 Task: Schedule a coding meetup for next Thursday at 6:00 PM.
Action: Mouse scrolled (116, 267) with delta (0, 0)
Screenshot: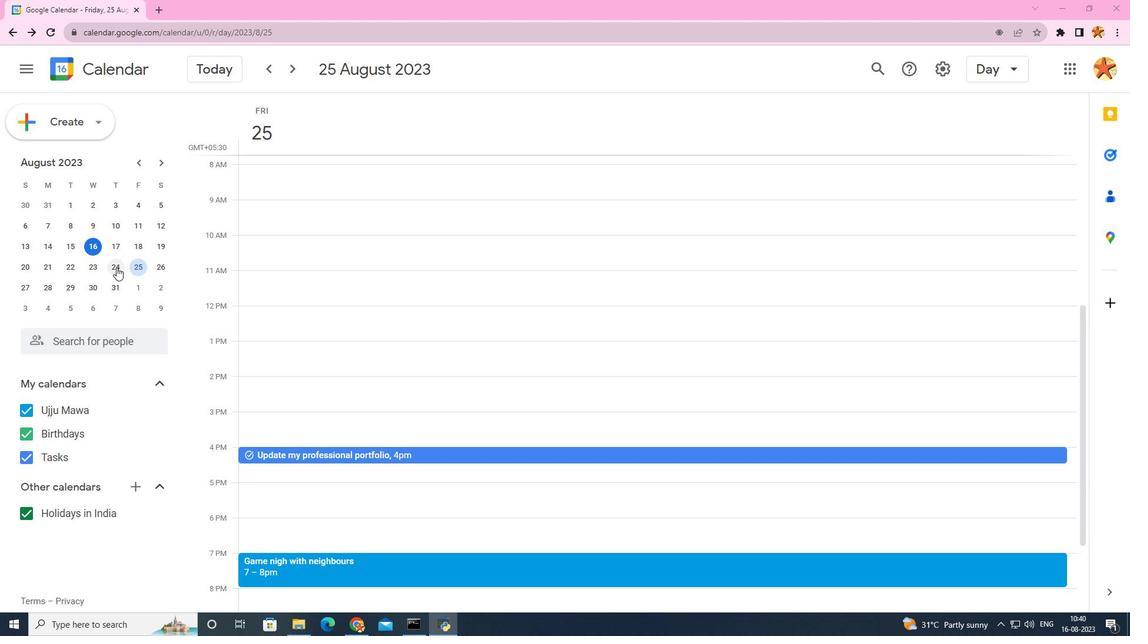 
Action: Mouse pressed left at (116, 267)
Screenshot: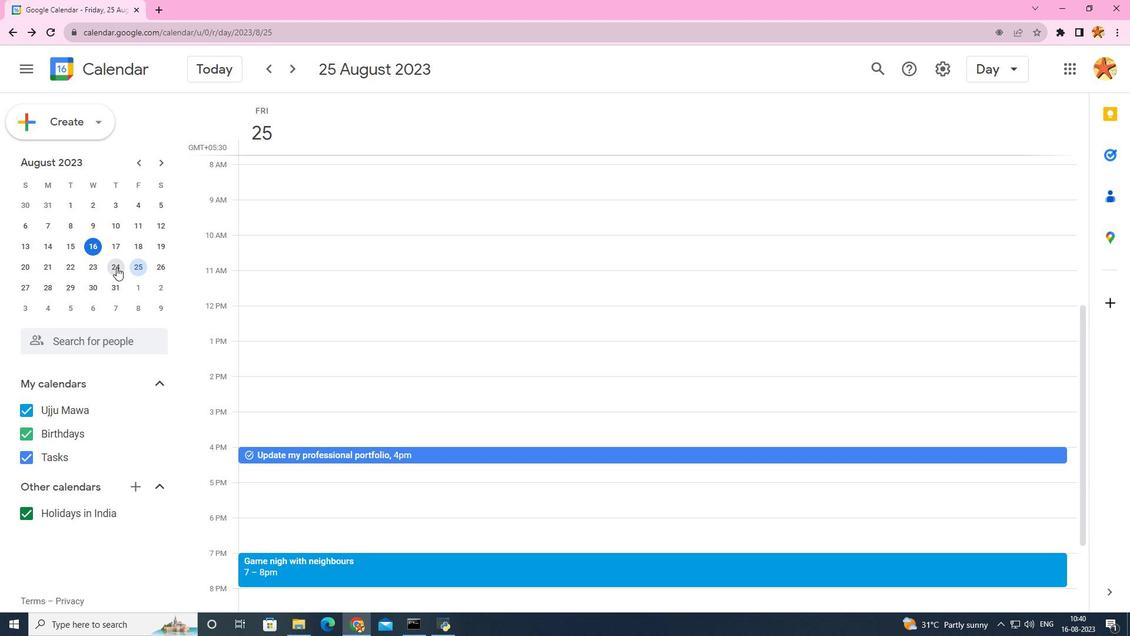 
Action: Mouse moved to (345, 469)
Screenshot: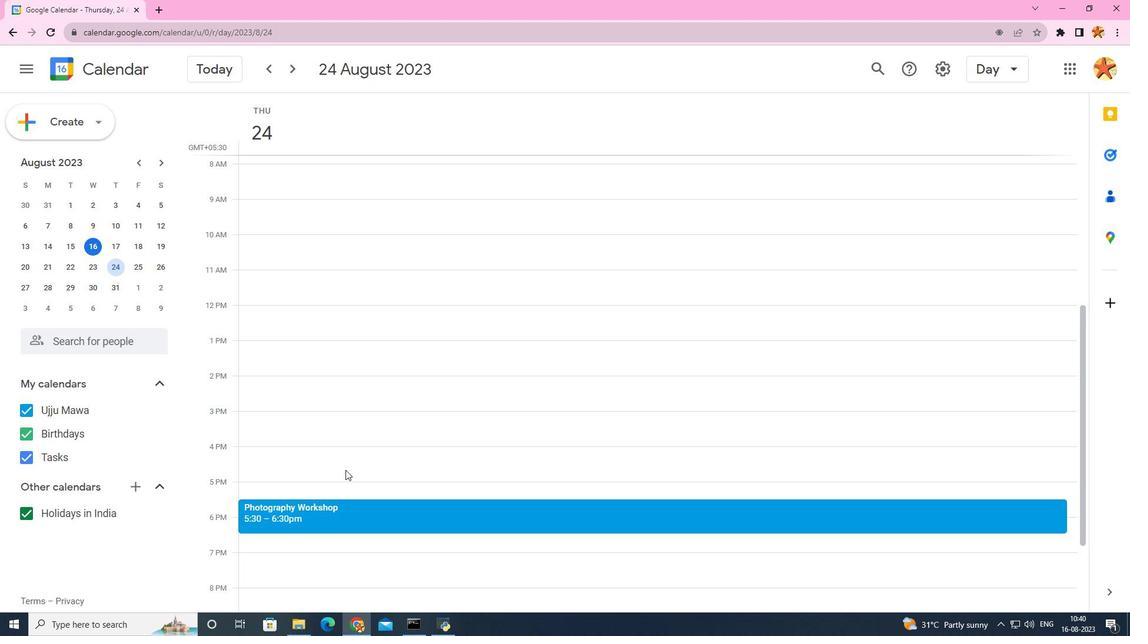 
Action: Mouse scrolled (345, 469) with delta (0, 0)
Screenshot: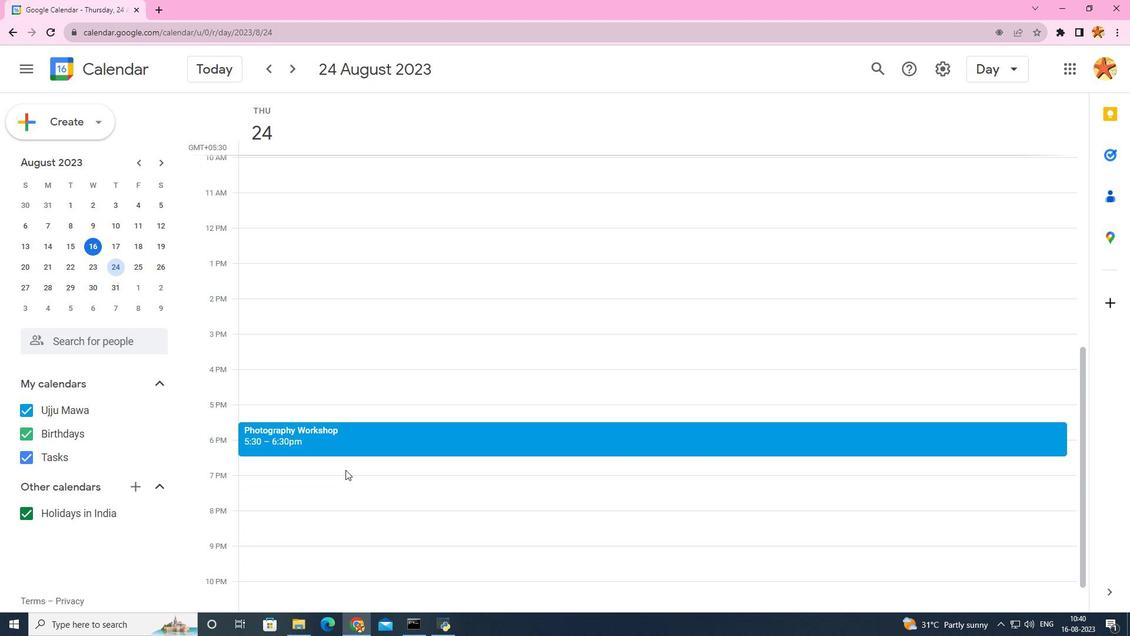 
Action: Mouse scrolled (345, 469) with delta (0, 0)
Screenshot: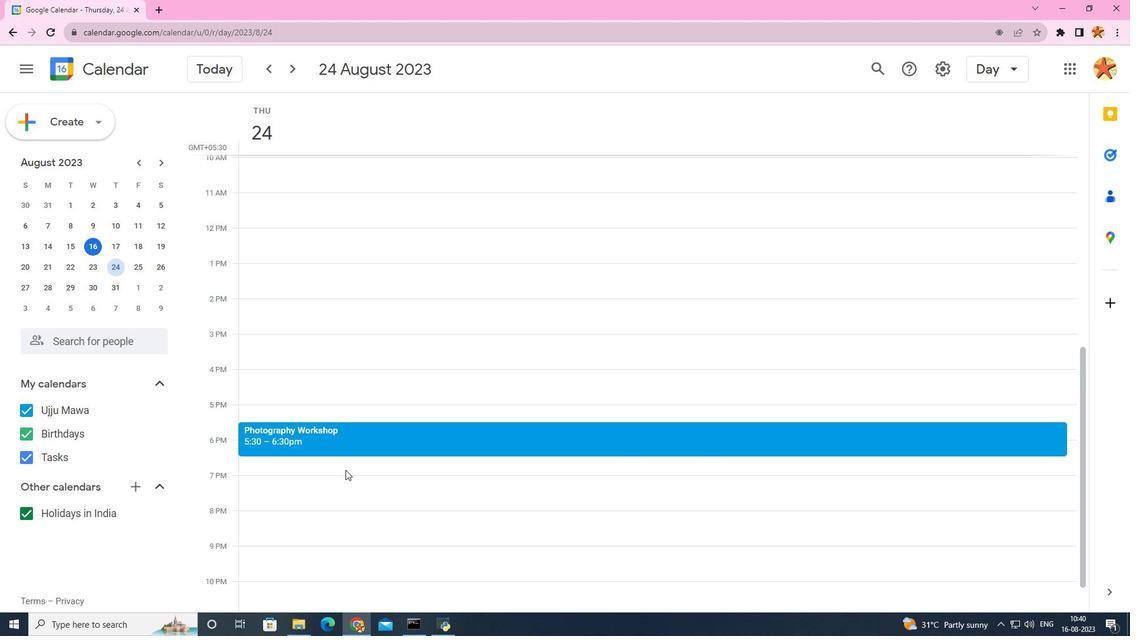 
Action: Mouse moved to (346, 394)
Screenshot: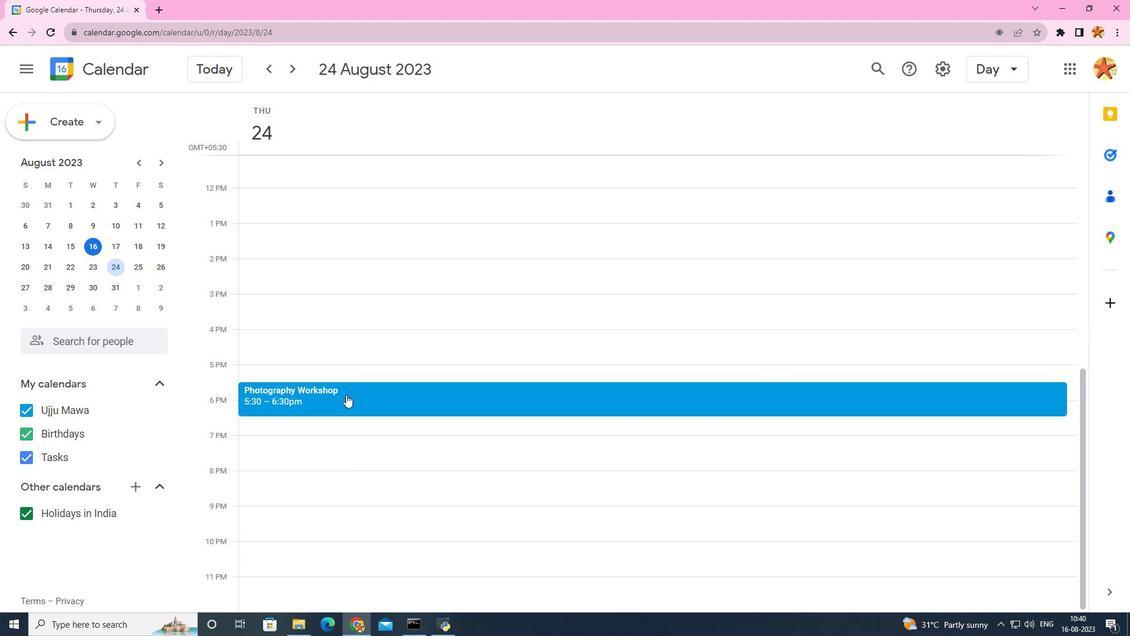 
Action: Mouse pressed left at (346, 394)
Screenshot: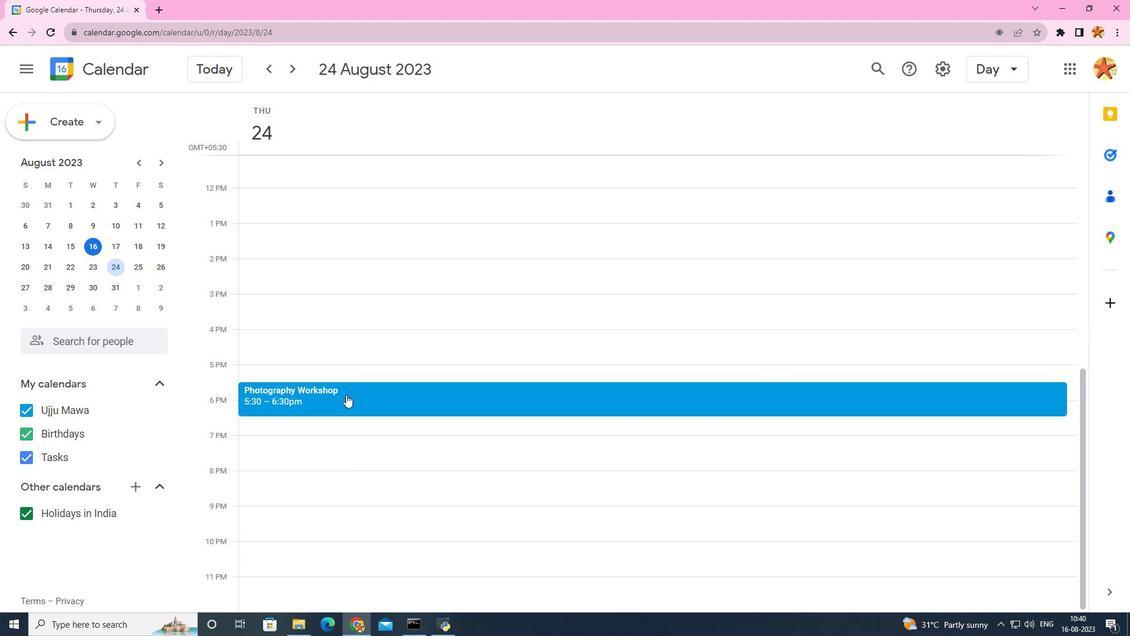 
Action: Mouse moved to (353, 361)
Screenshot: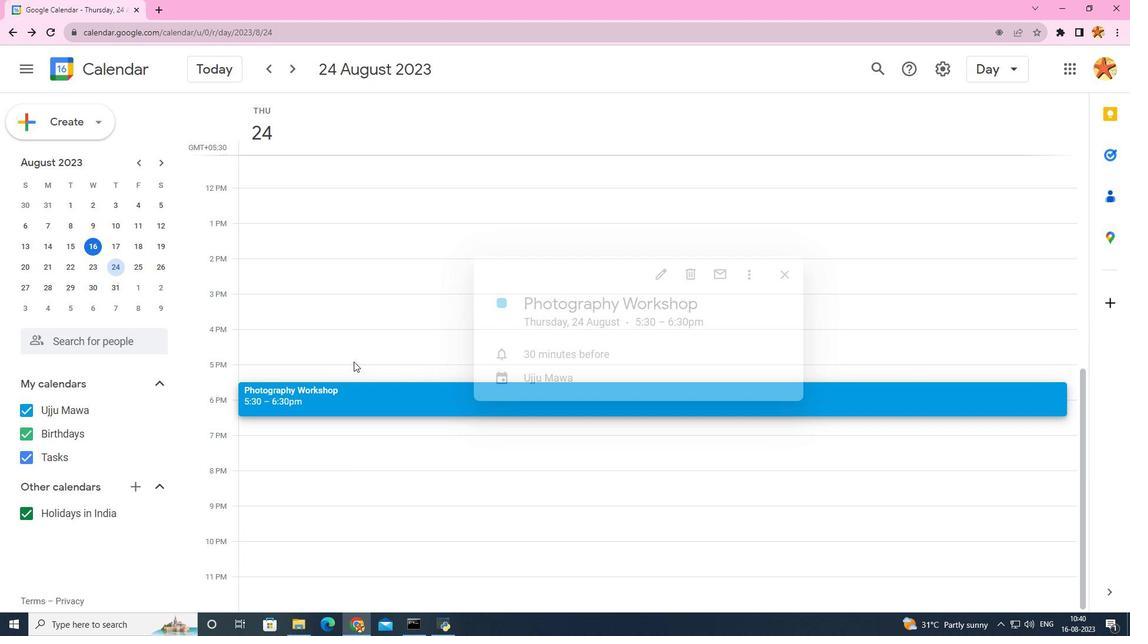
Action: Mouse pressed left at (353, 361)
Screenshot: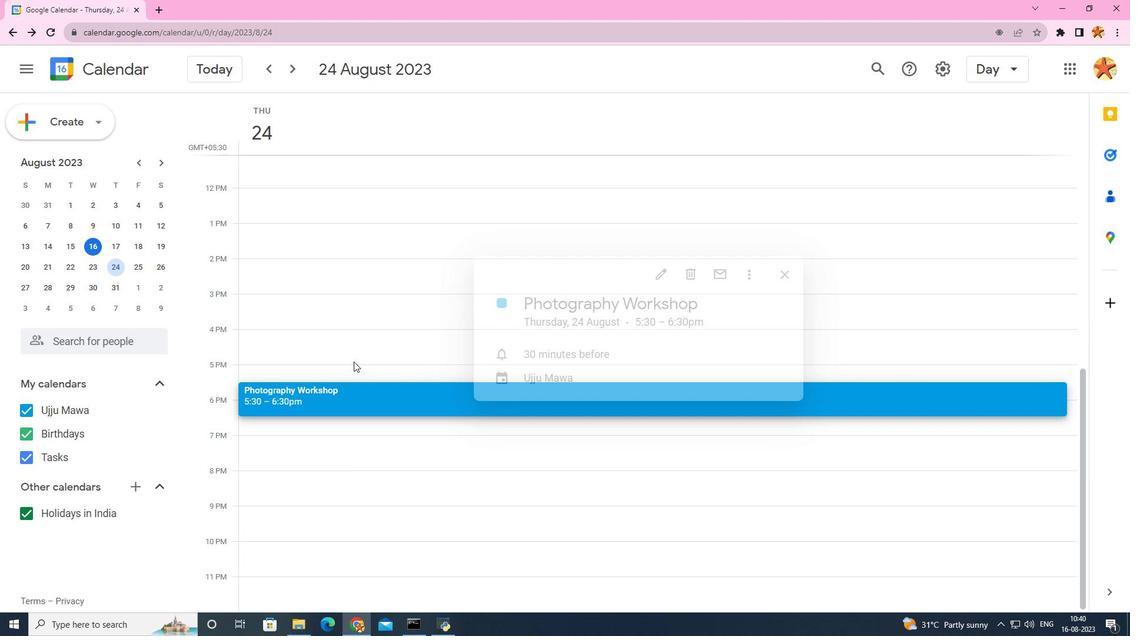 
Action: Mouse moved to (260, 422)
Screenshot: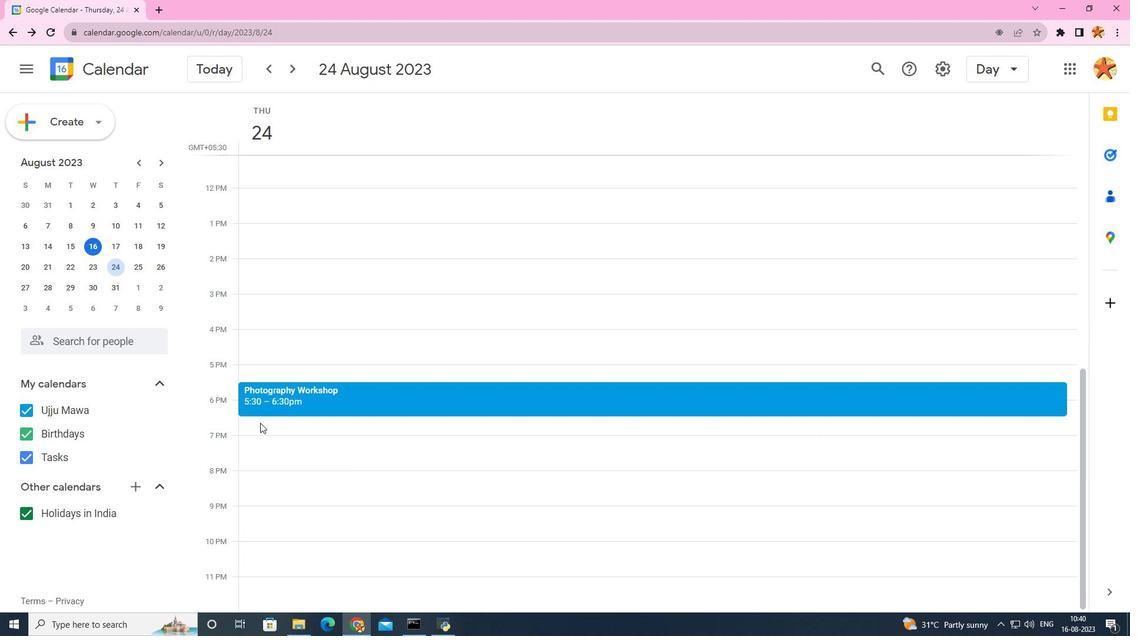 
Action: Mouse pressed left at (260, 422)
Screenshot: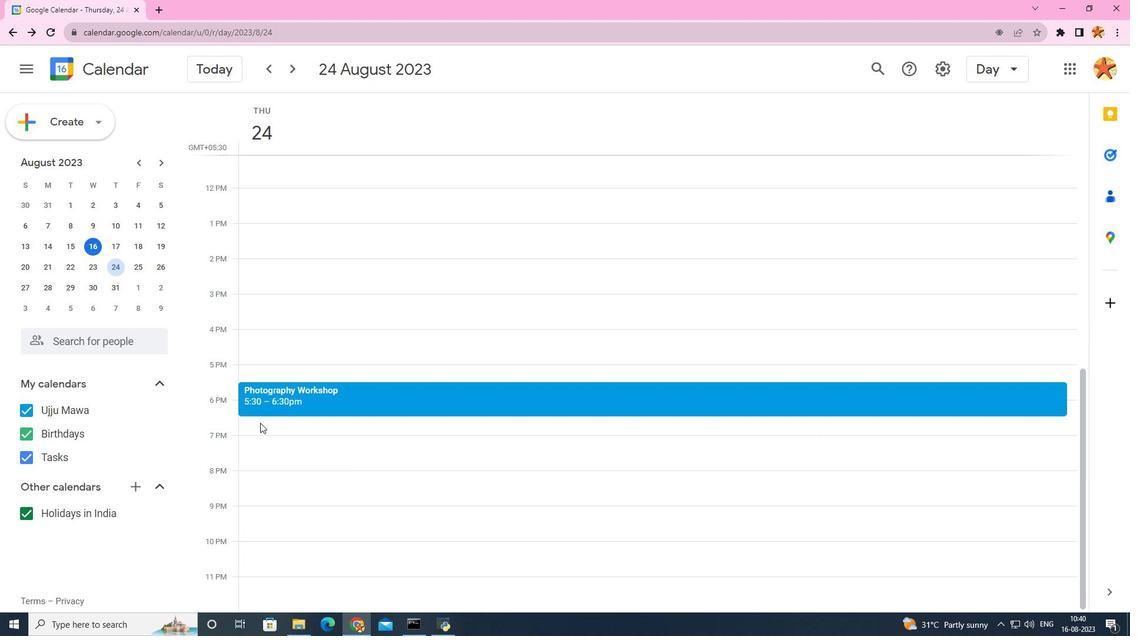 
Action: Mouse moved to (673, 269)
Screenshot: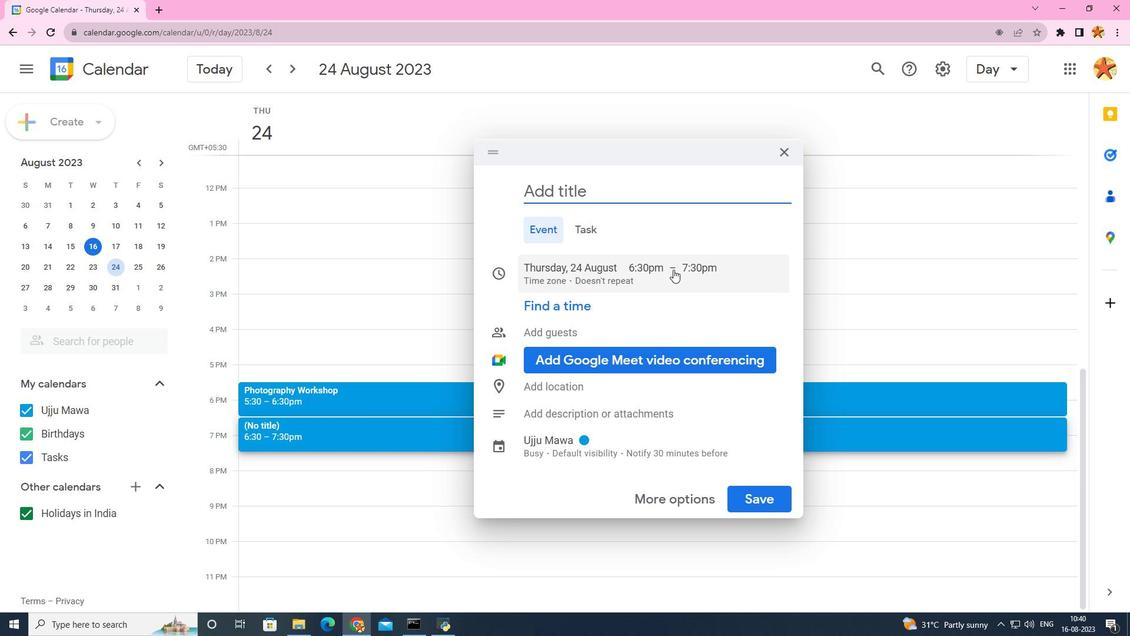 
Action: Mouse pressed left at (673, 269)
Screenshot: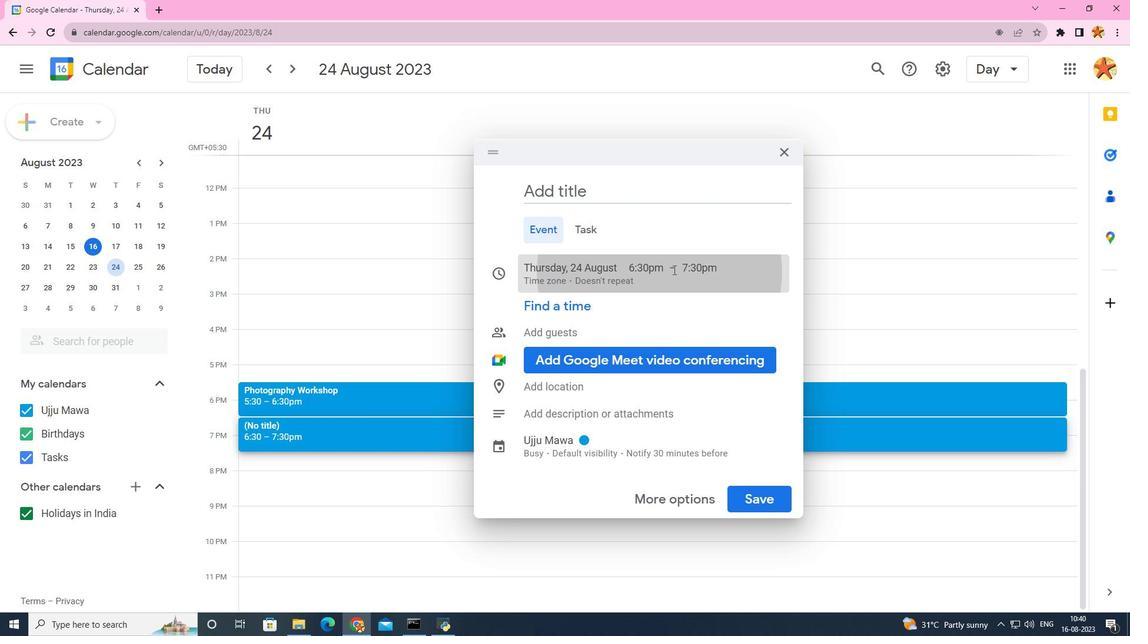 
Action: Mouse moved to (663, 272)
Screenshot: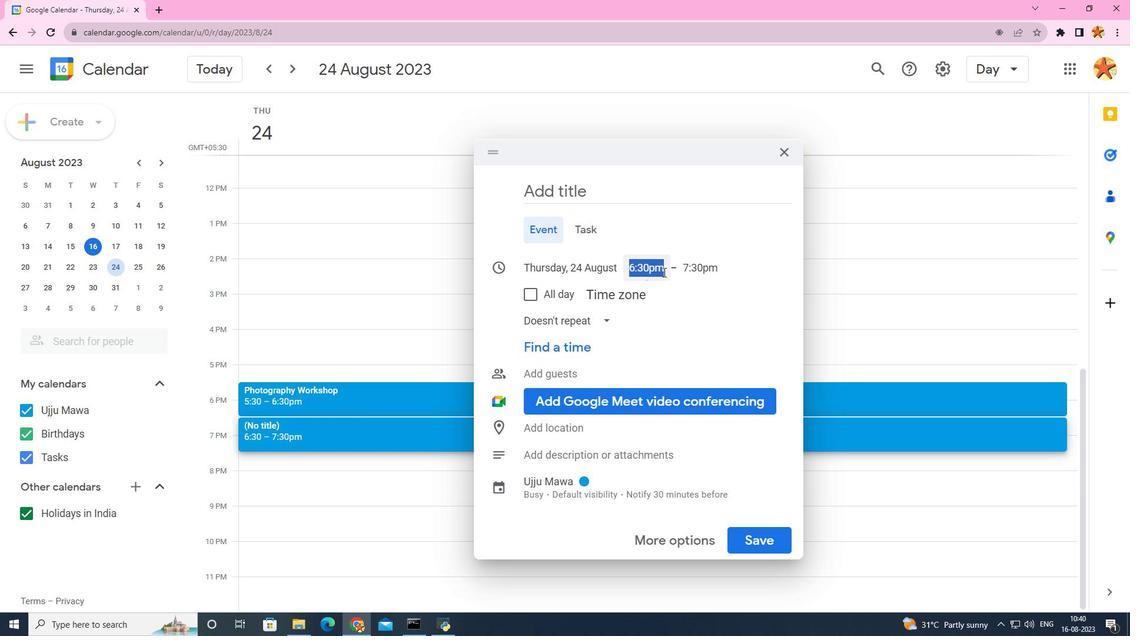 
Action: Mouse pressed left at (663, 272)
Screenshot: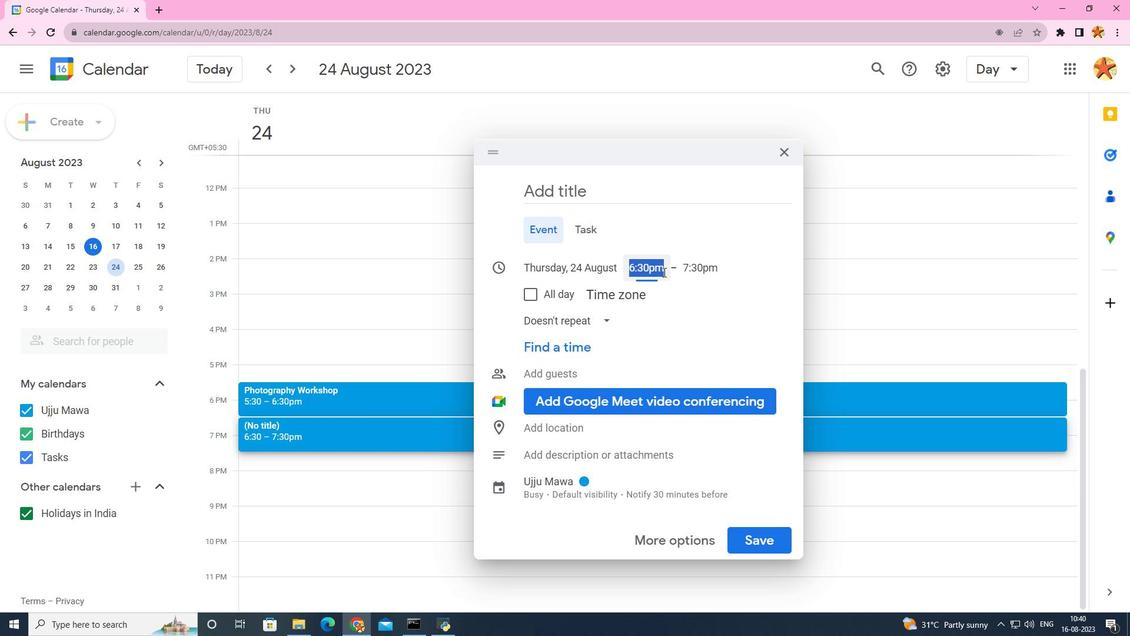
Action: Mouse moved to (667, 311)
Screenshot: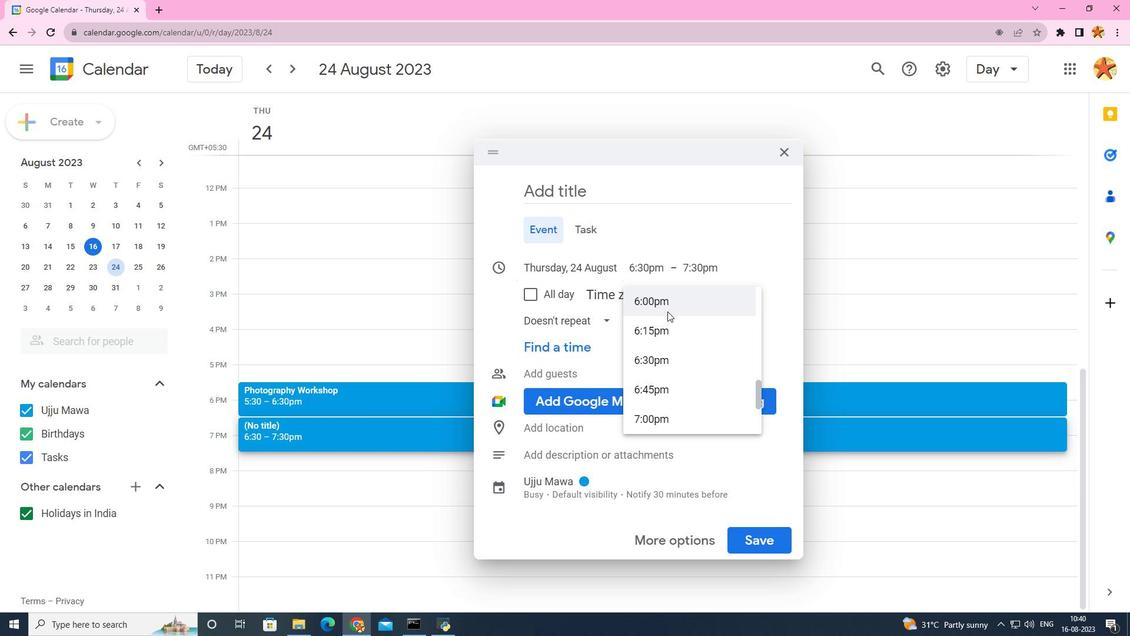 
Action: Mouse pressed left at (667, 311)
Screenshot: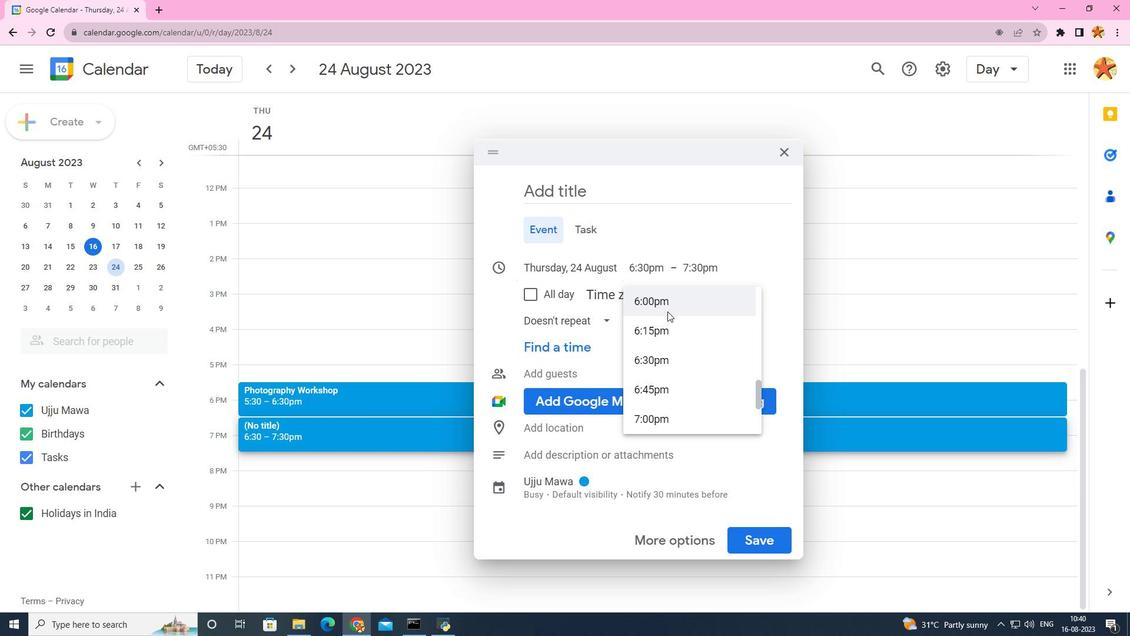 
Action: Mouse moved to (617, 193)
Screenshot: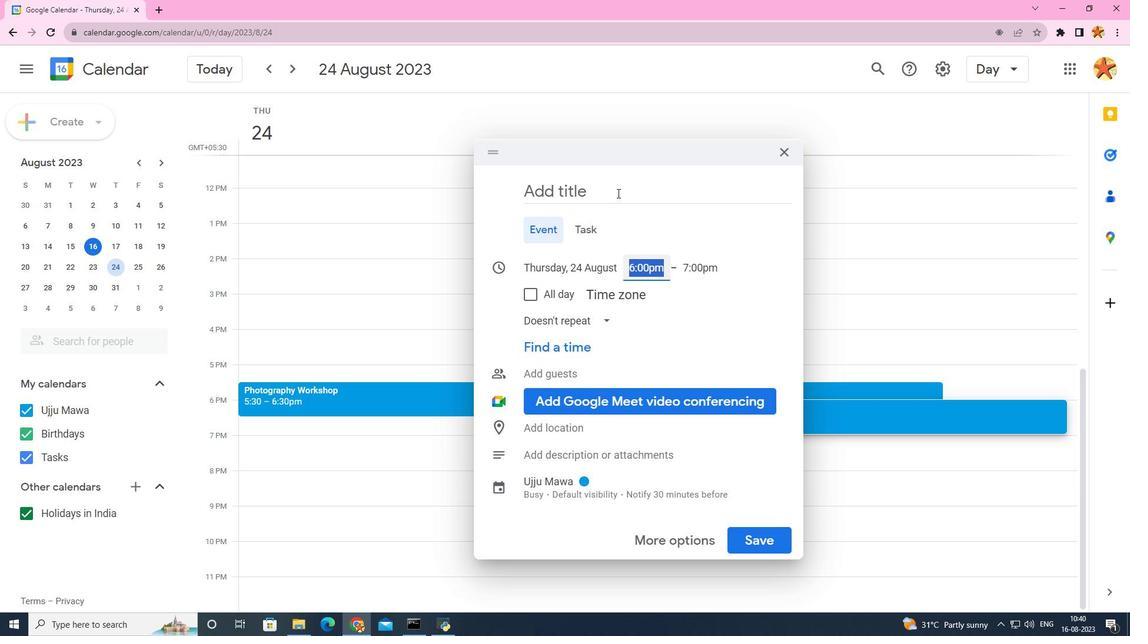 
Action: Mouse pressed left at (617, 193)
Screenshot: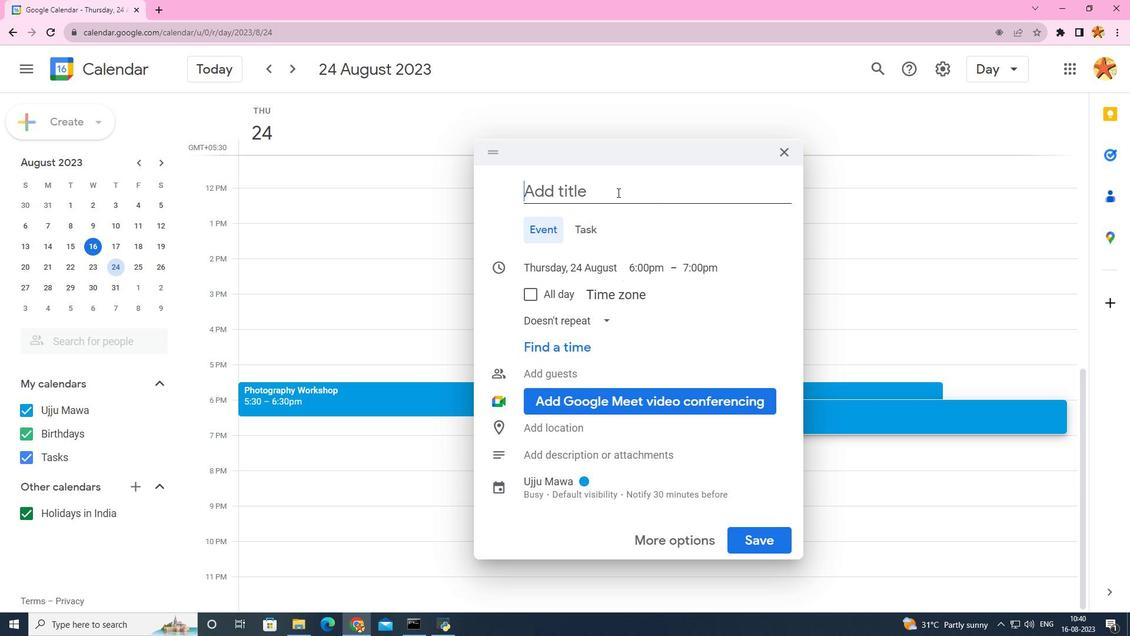 
Action: Mouse moved to (617, 192)
Screenshot: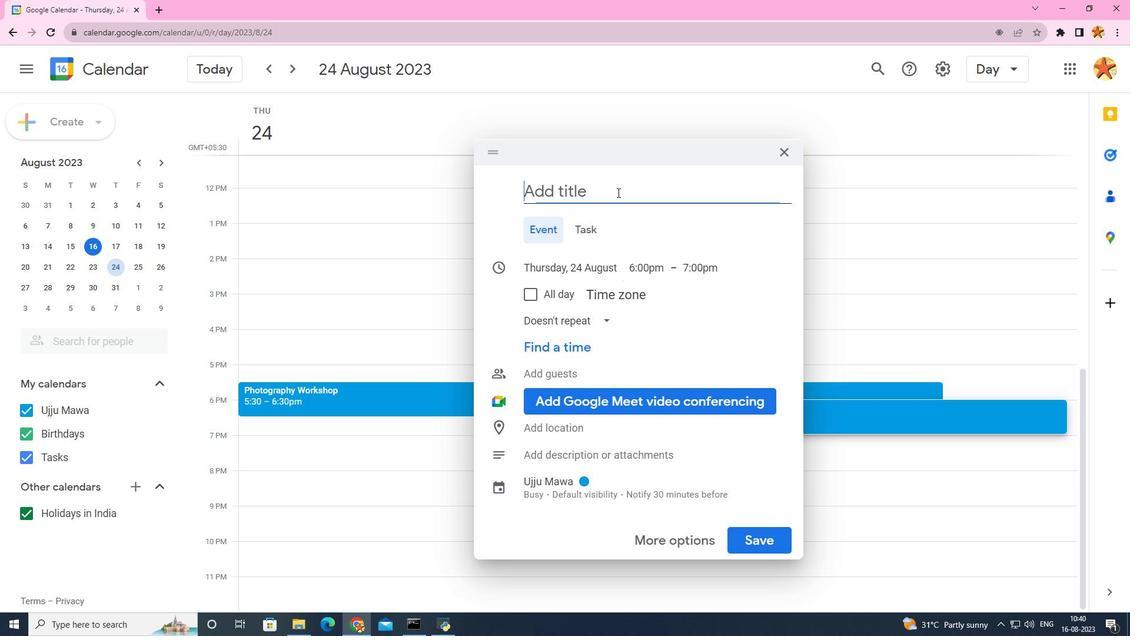 
Action: Key pressed <Key.caps_lock>C<Key.caps_lock>oding<Key.space>meetup
Screenshot: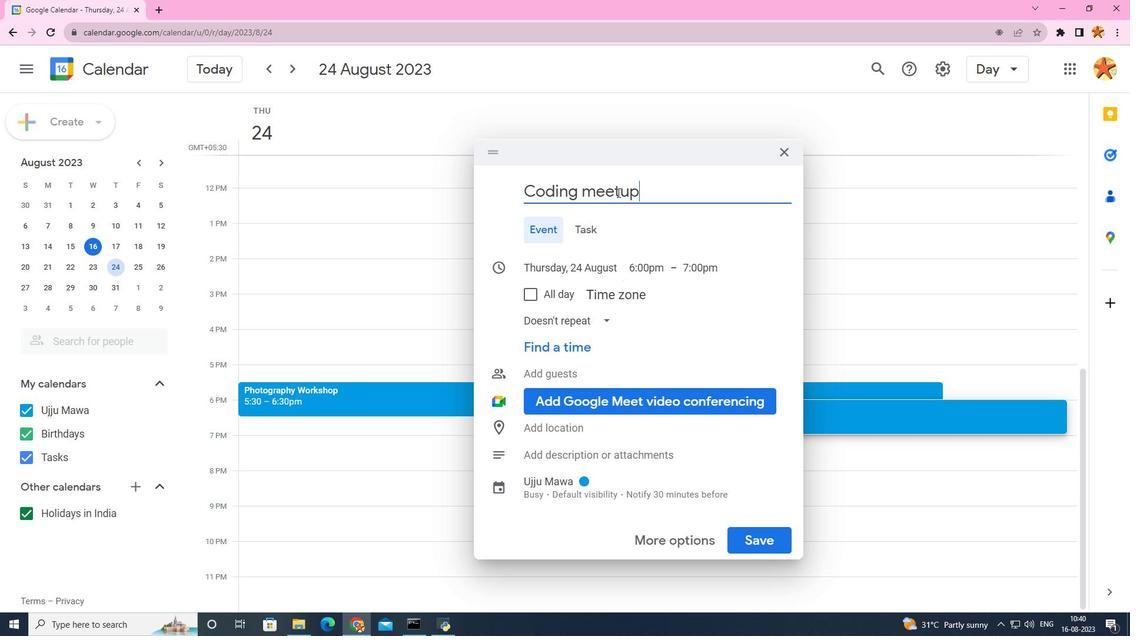
Action: Mouse moved to (753, 540)
Screenshot: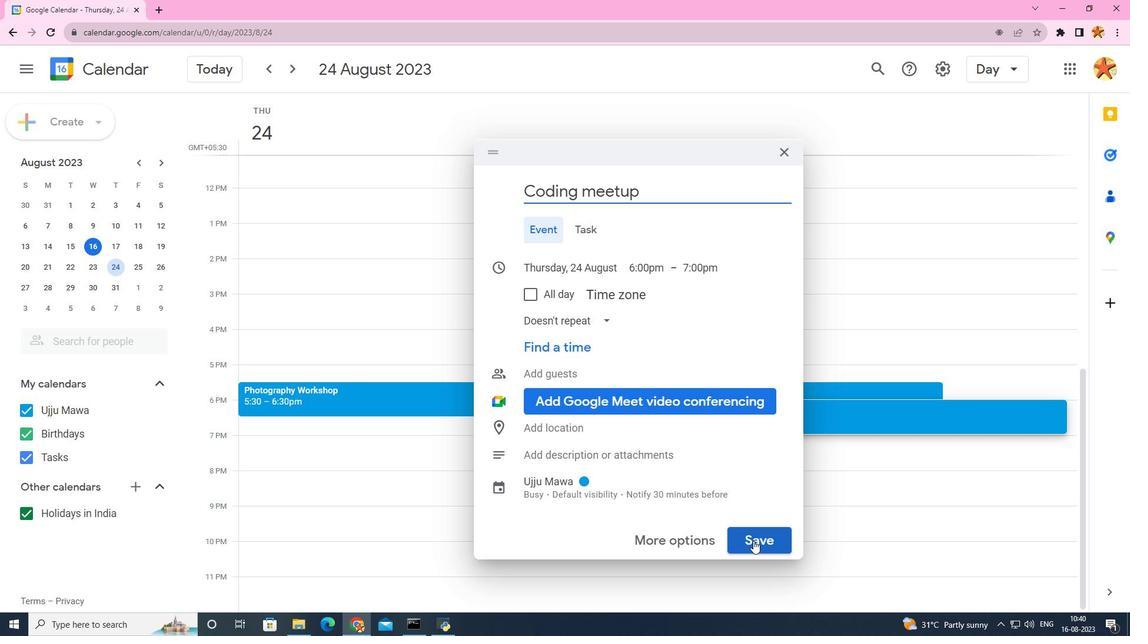 
Action: Mouse pressed left at (753, 540)
Screenshot: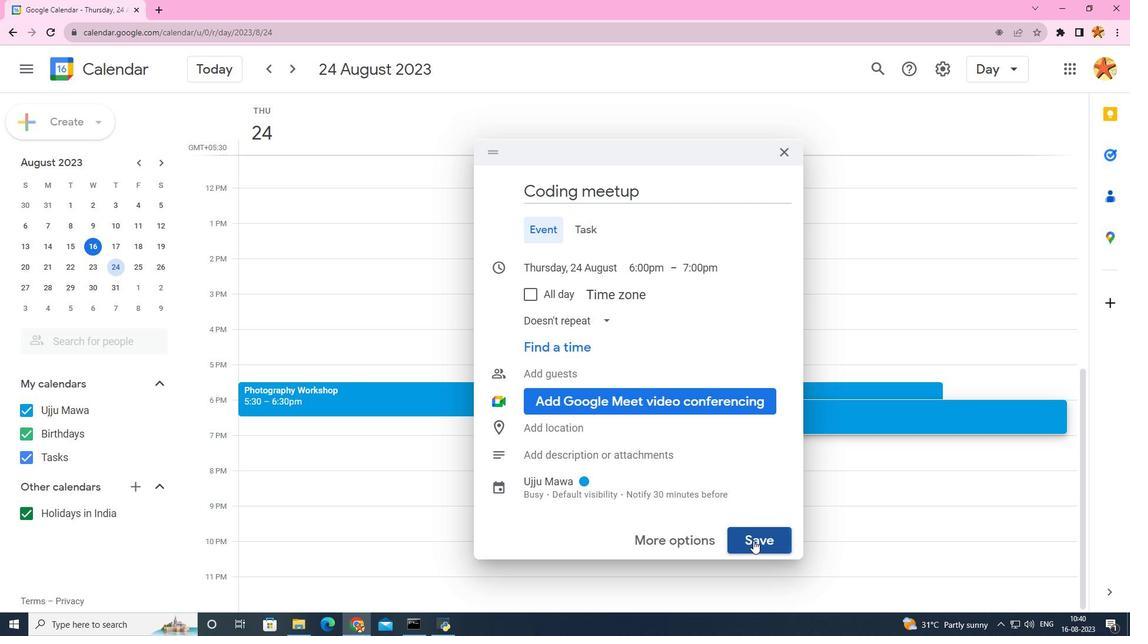 
